 Task: Set up a 60-minute onboarding appointment for new customers.
Action: Mouse moved to (67, 114)
Screenshot: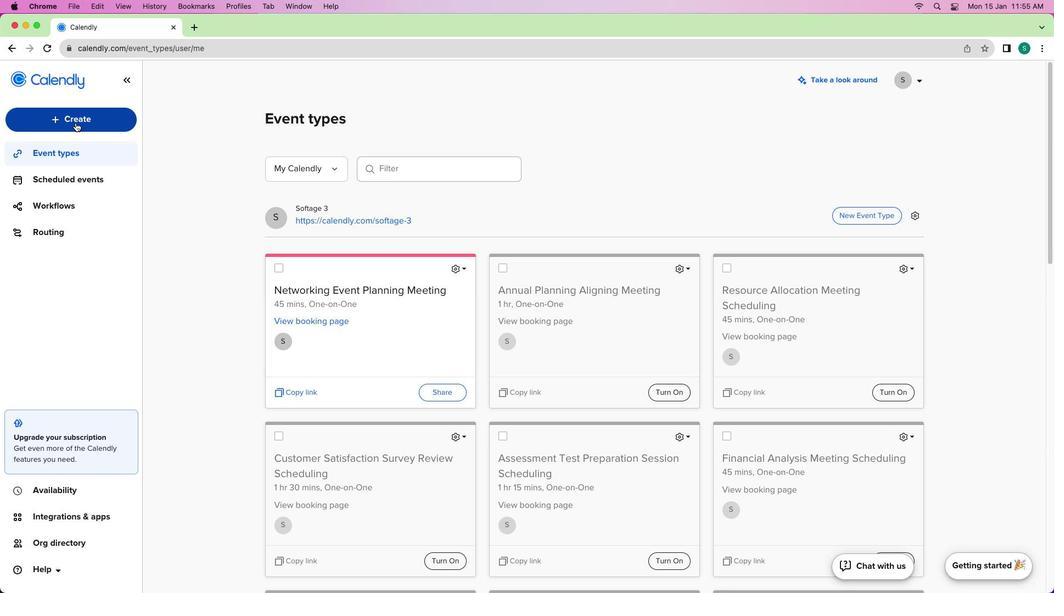 
Action: Mouse pressed left at (67, 114)
Screenshot: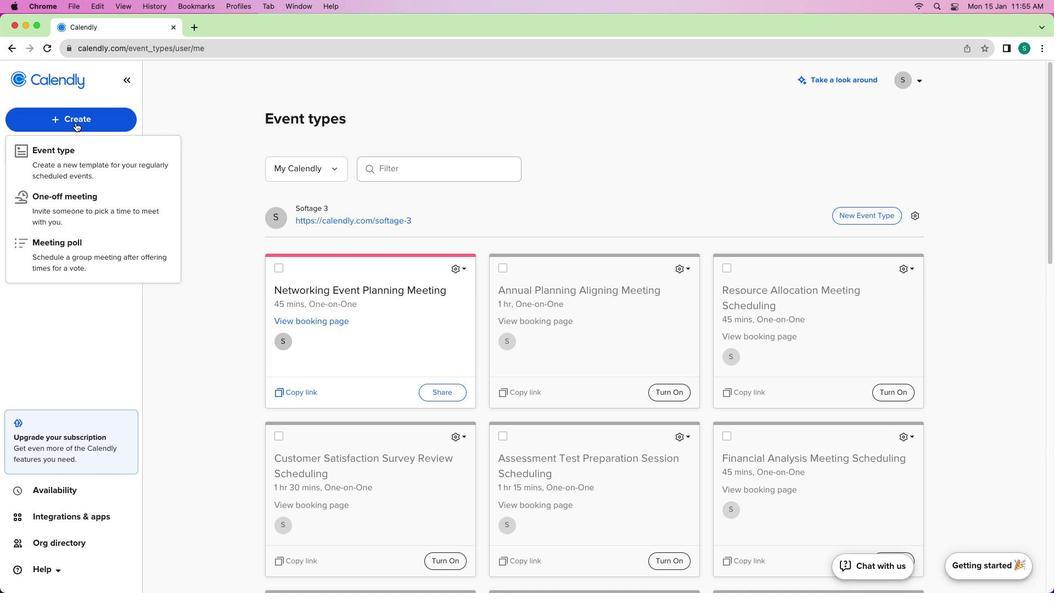 
Action: Mouse moved to (68, 161)
Screenshot: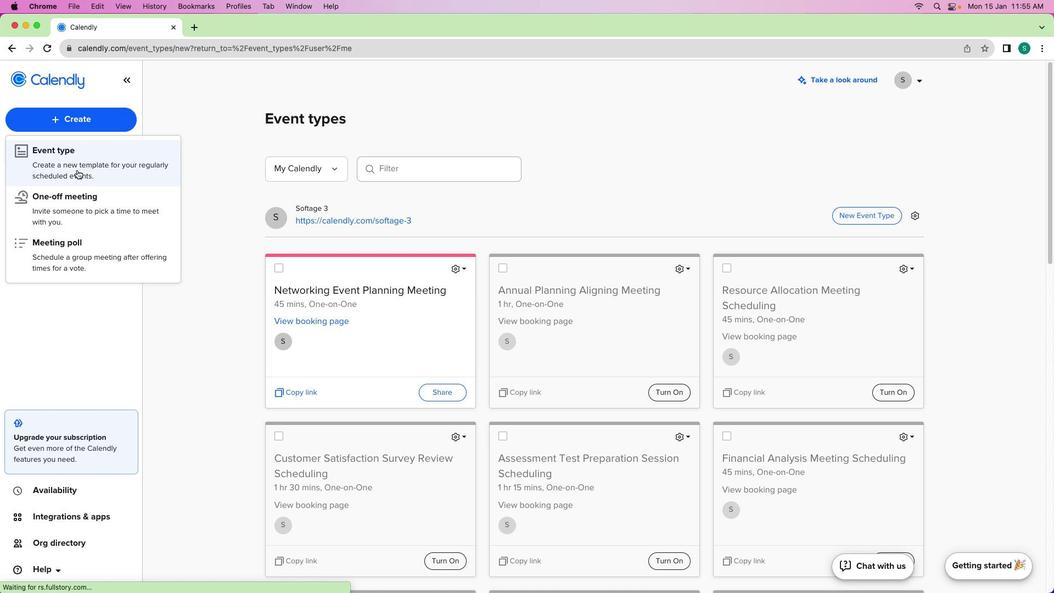 
Action: Mouse pressed left at (68, 161)
Screenshot: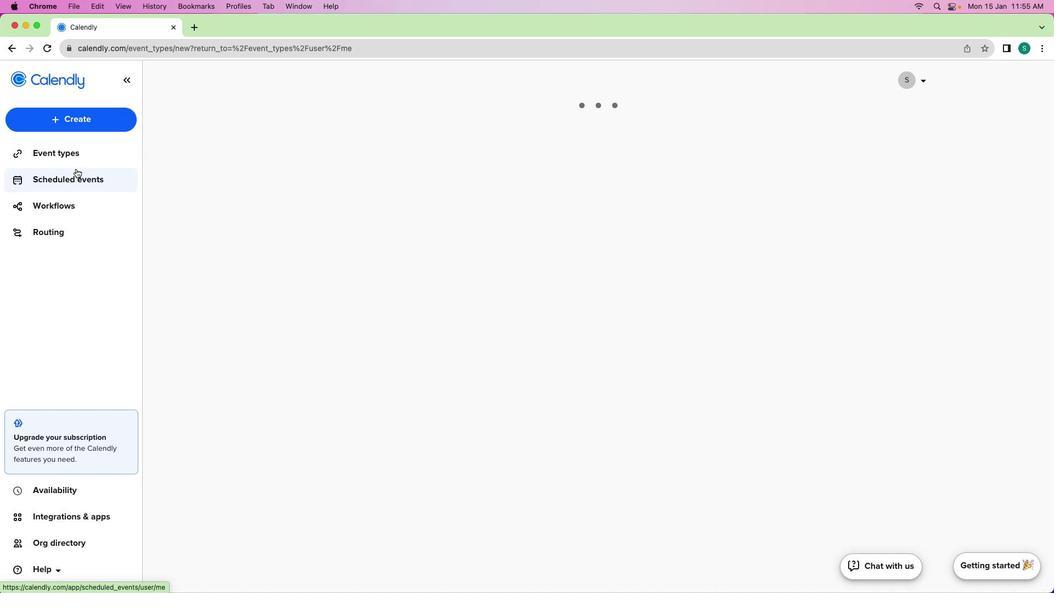 
Action: Mouse moved to (344, 188)
Screenshot: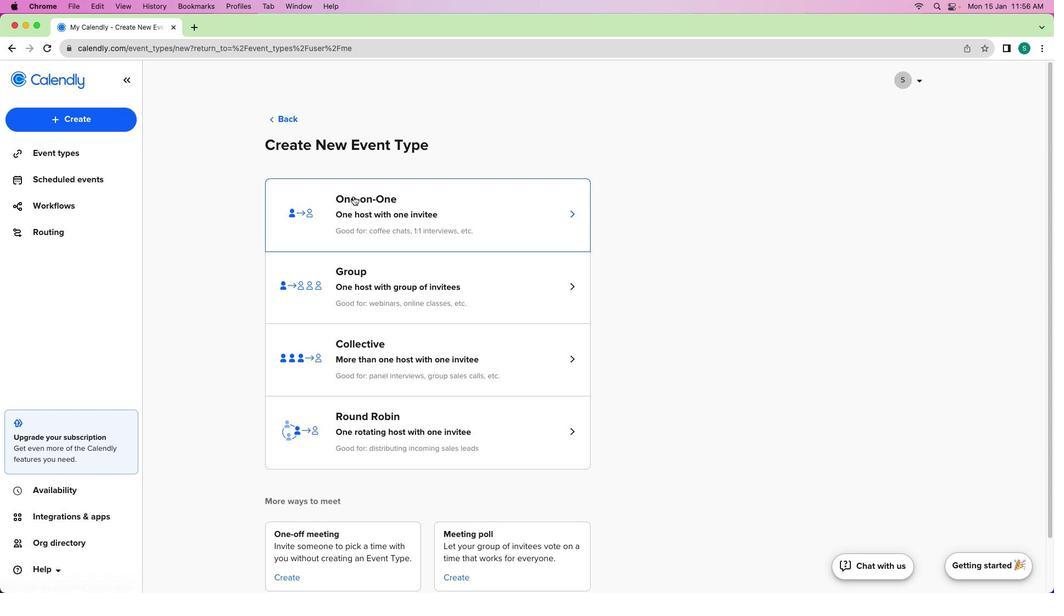 
Action: Mouse pressed left at (344, 188)
Screenshot: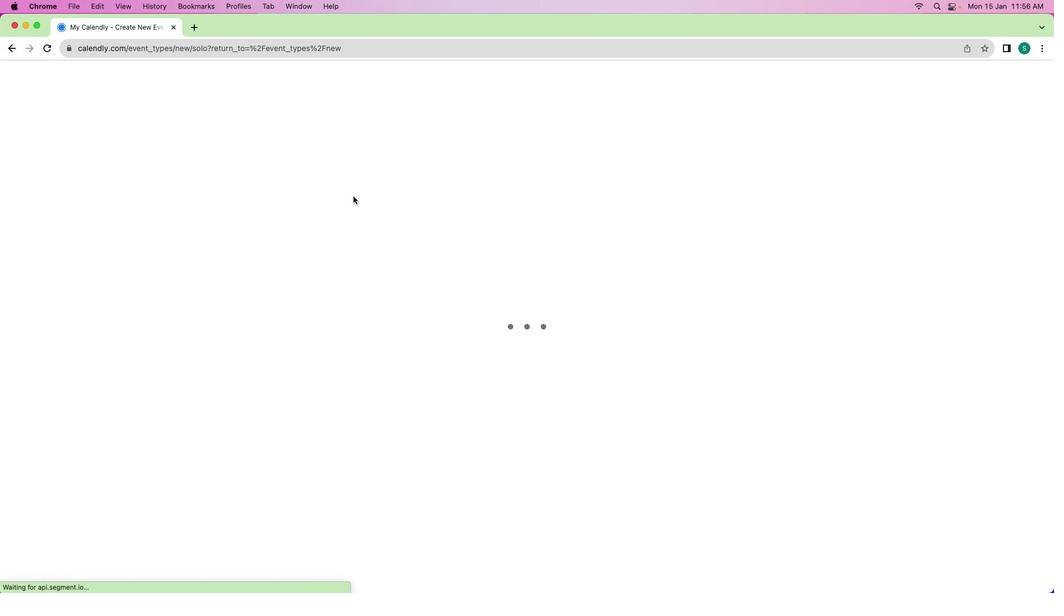 
Action: Mouse moved to (153, 153)
Screenshot: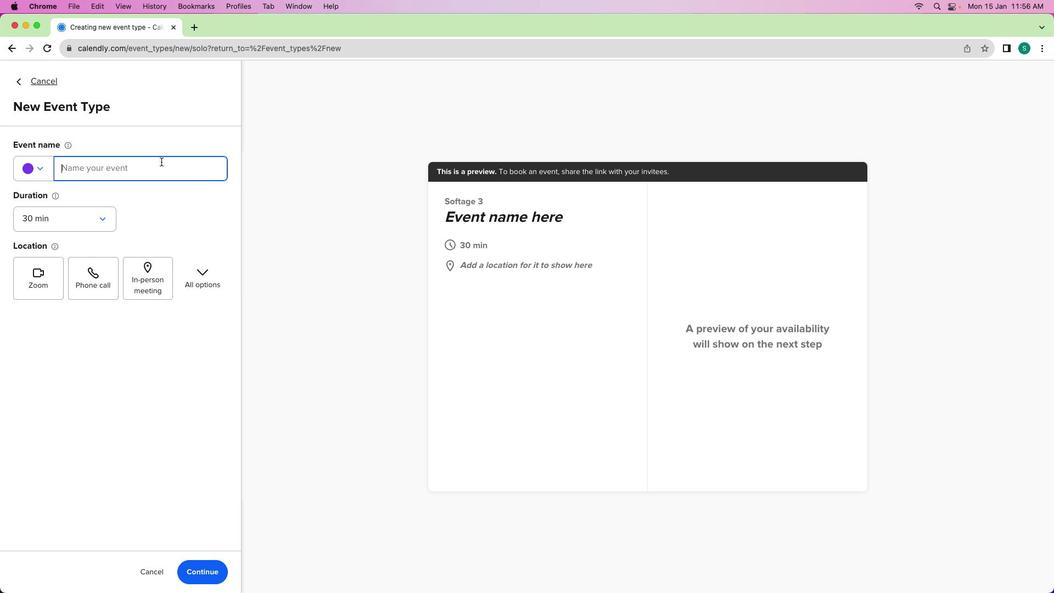 
Action: Mouse pressed left at (153, 153)
Screenshot: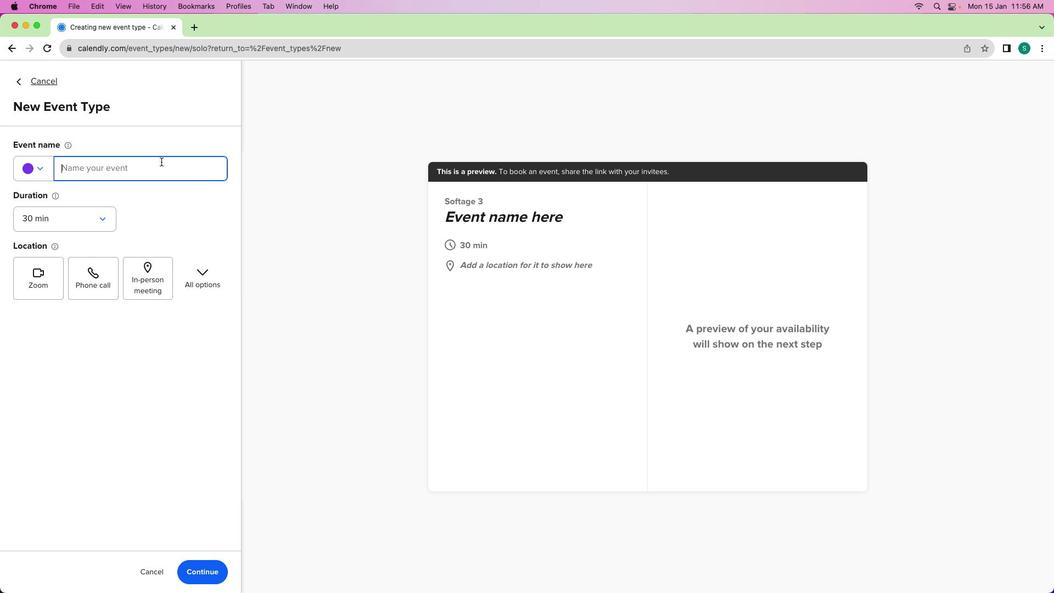 
Action: Key pressed Key.shift'N''e''w'Key.spaceKey.shift'C''u''s''t''o''m''e''r'Key.spaceKey.shift'O''n''b''o''a''r''d''i''n''g'Key.spaceKey.shift'A''p''p''o''i''n''t''m''e''n''t'Key.spaceKey.shift'S''h''e''c'Key.backspaceKey.backspaceKey.backspace'c''h''e''d''u''l''i''n''g'
Screenshot: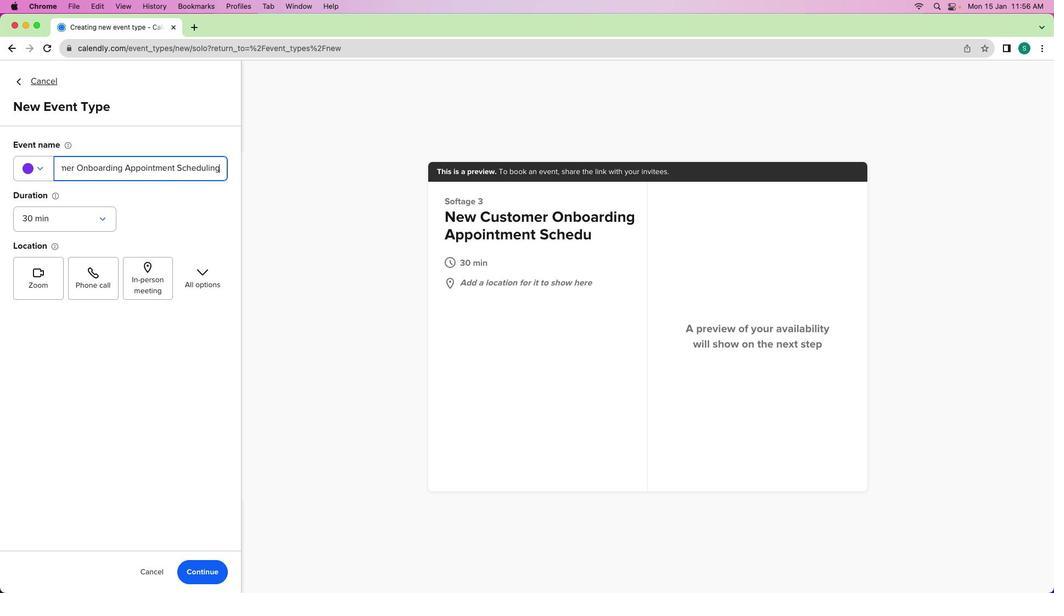 
Action: Mouse moved to (52, 203)
Screenshot: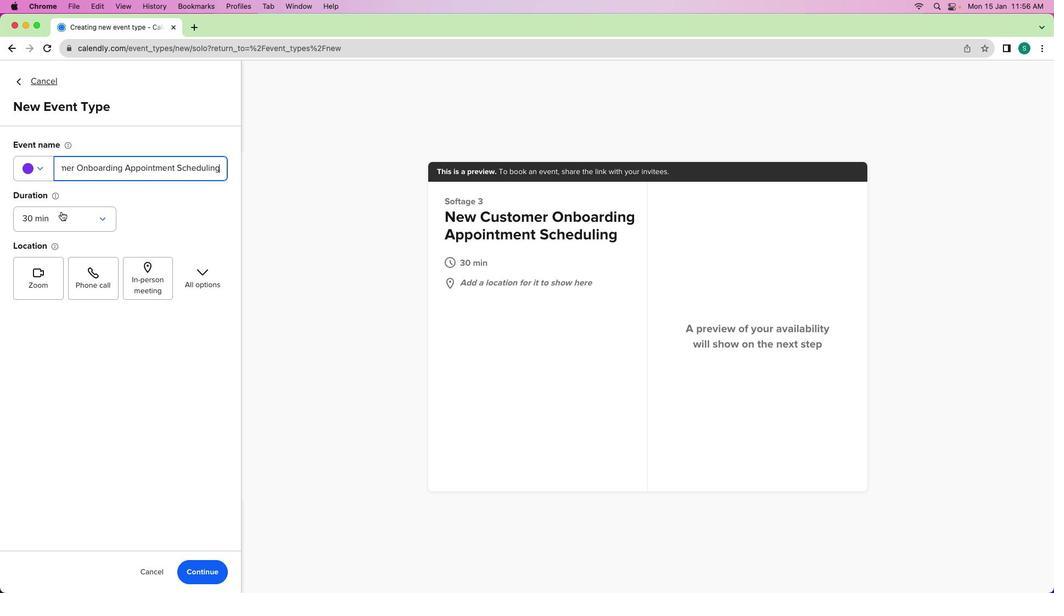 
Action: Mouse pressed left at (52, 203)
Screenshot: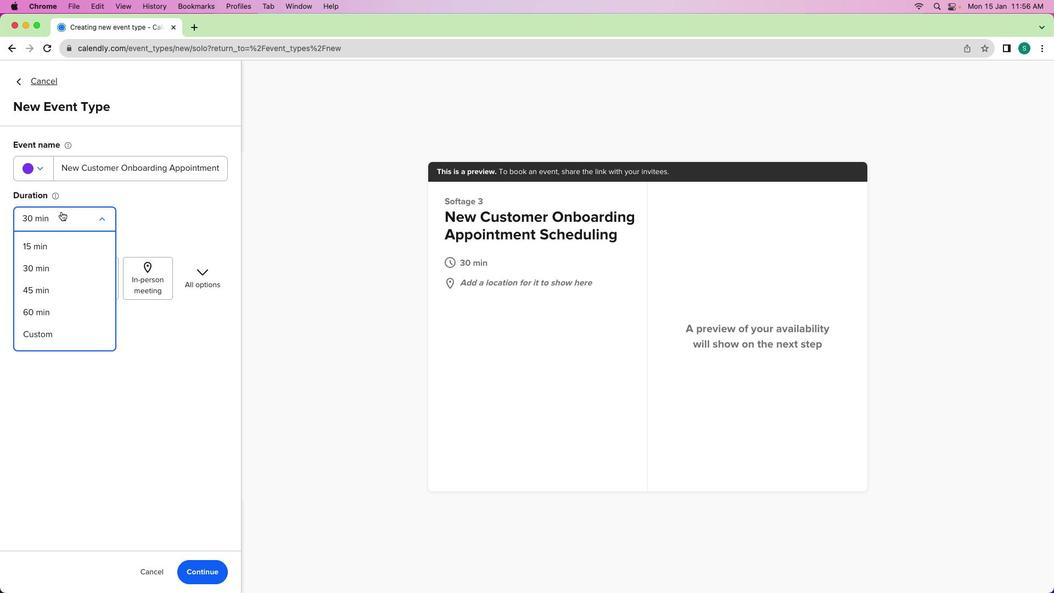 
Action: Mouse moved to (26, 308)
Screenshot: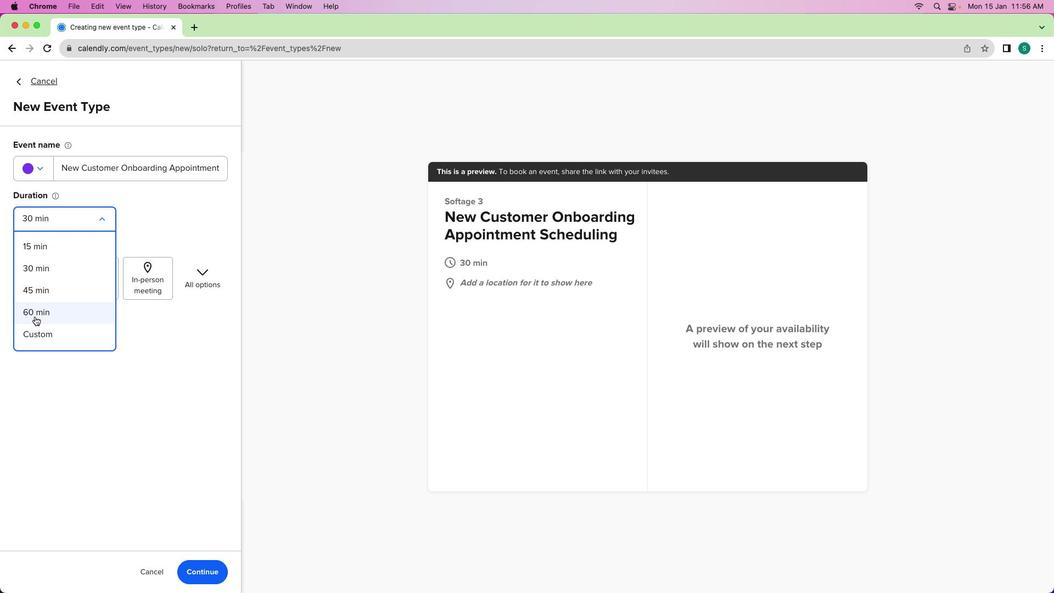 
Action: Mouse pressed left at (26, 308)
Screenshot: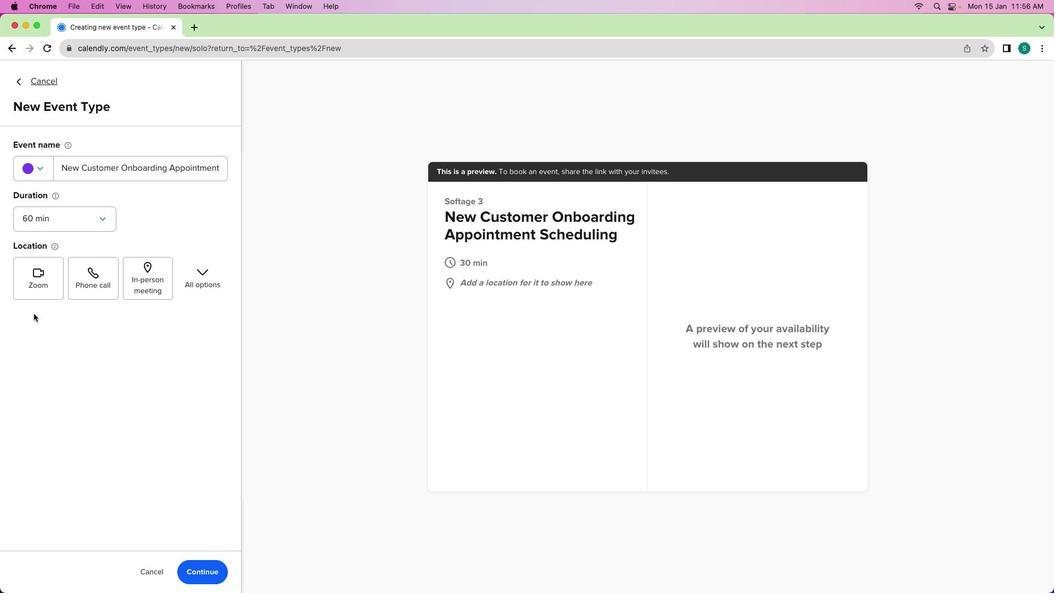 
Action: Mouse moved to (11, 161)
Screenshot: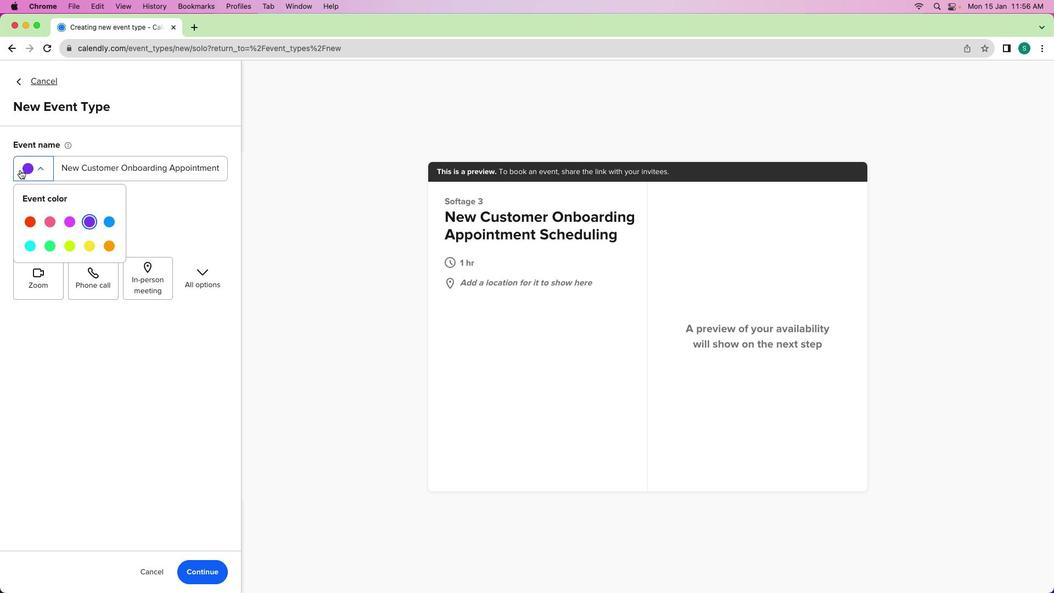 
Action: Mouse pressed left at (11, 161)
Screenshot: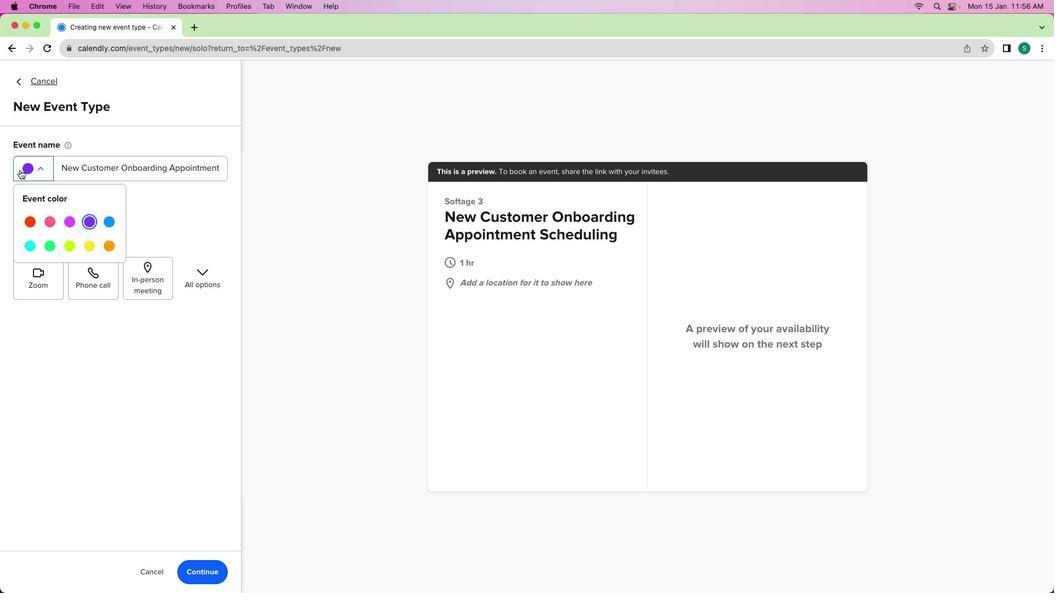 
Action: Mouse moved to (101, 237)
Screenshot: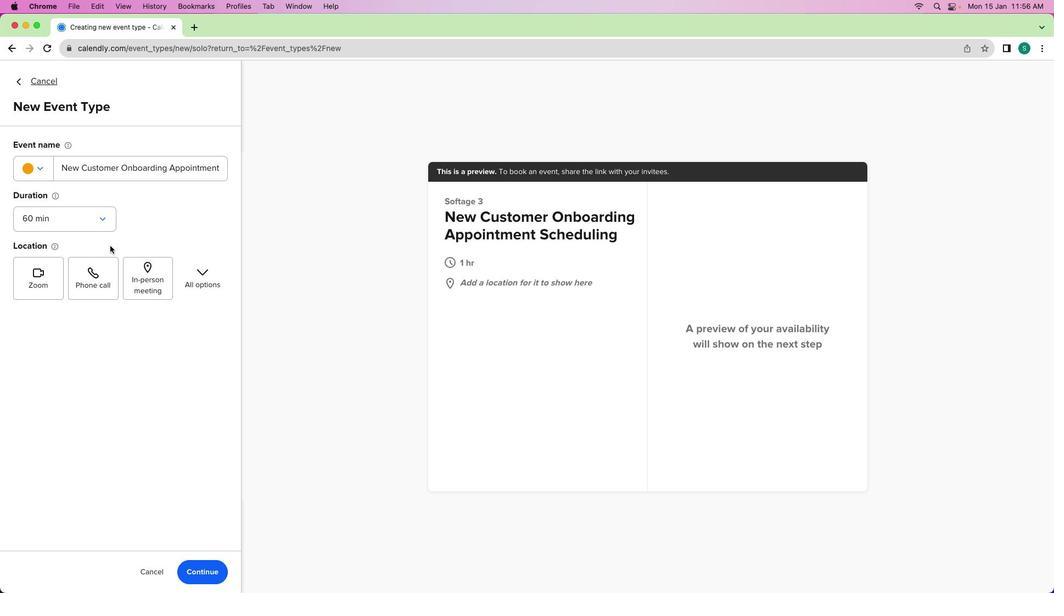 
Action: Mouse pressed left at (101, 237)
Screenshot: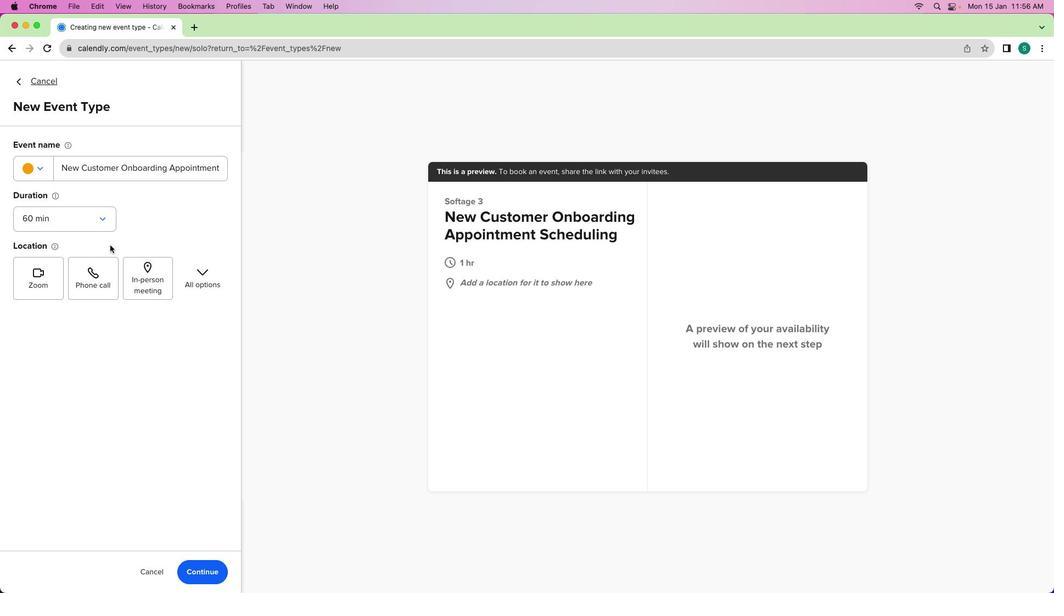 
Action: Mouse moved to (38, 279)
Screenshot: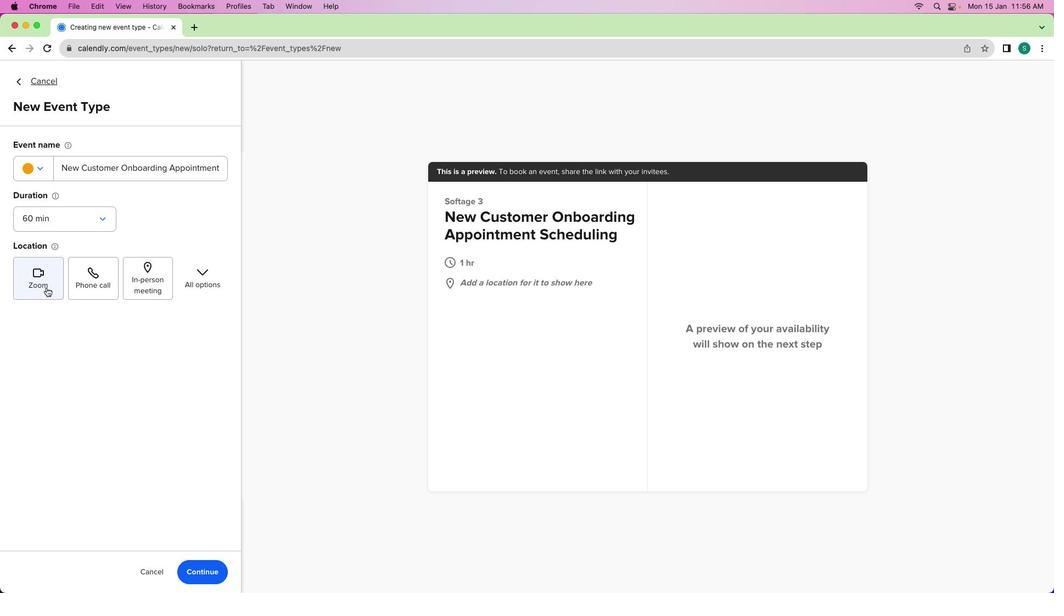 
Action: Mouse pressed left at (38, 279)
Screenshot: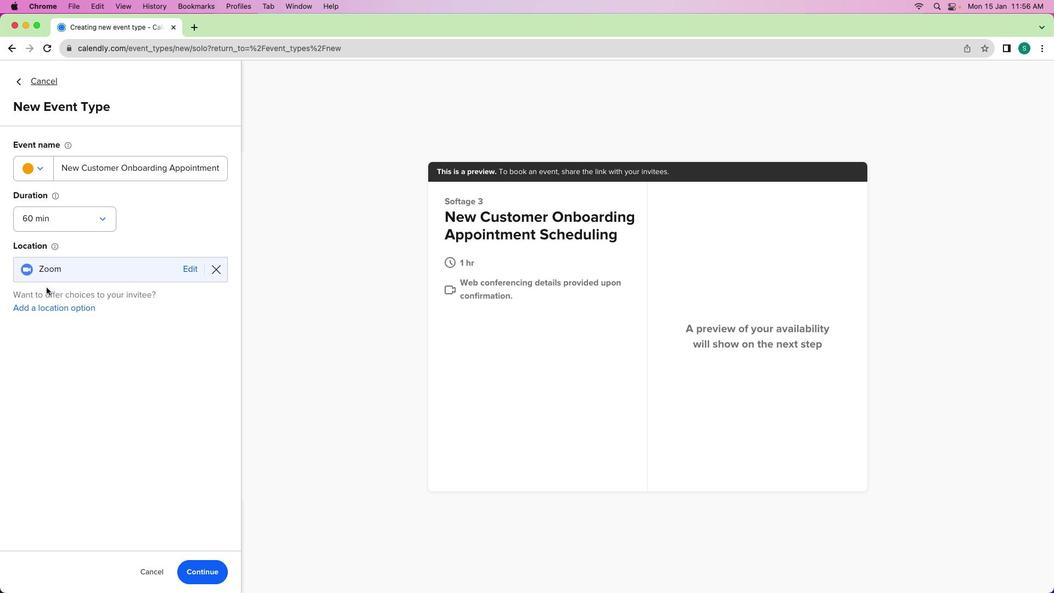 
Action: Mouse moved to (187, 568)
Screenshot: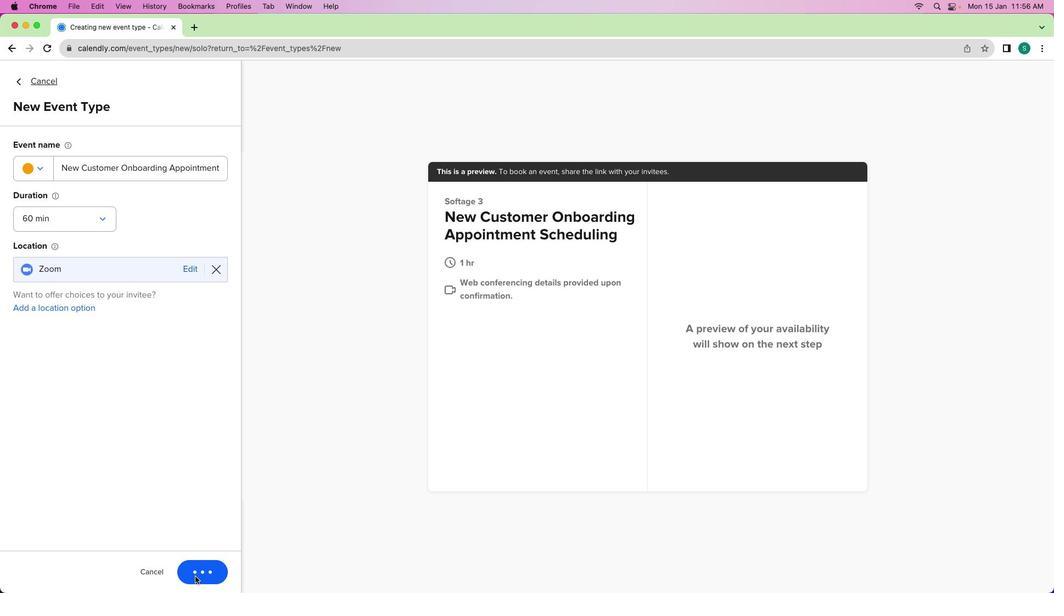 
Action: Mouse pressed left at (187, 568)
Screenshot: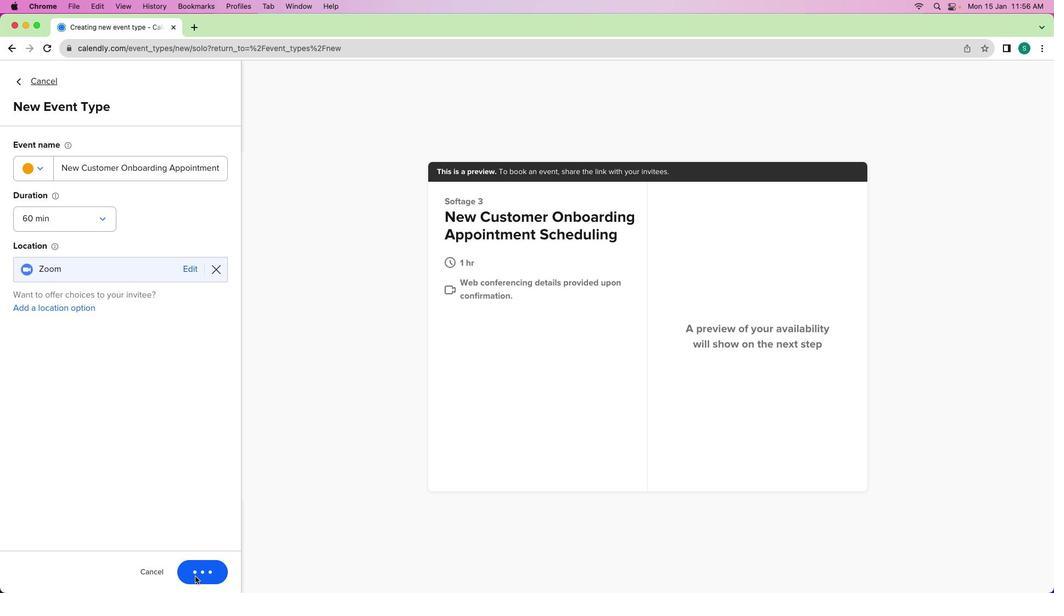
Action: Mouse moved to (173, 207)
Screenshot: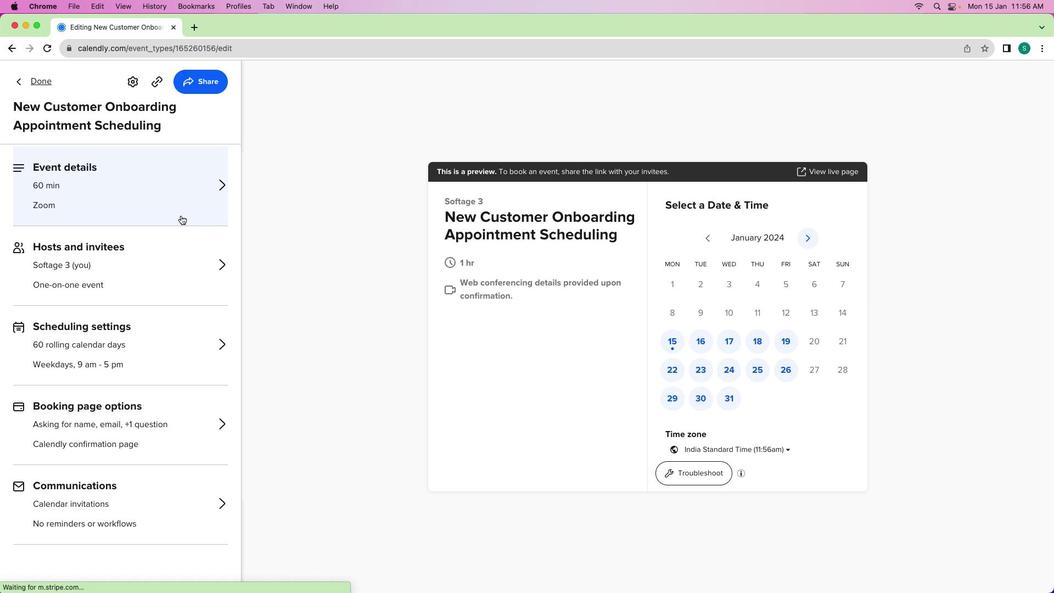 
Action: Mouse pressed left at (173, 207)
Screenshot: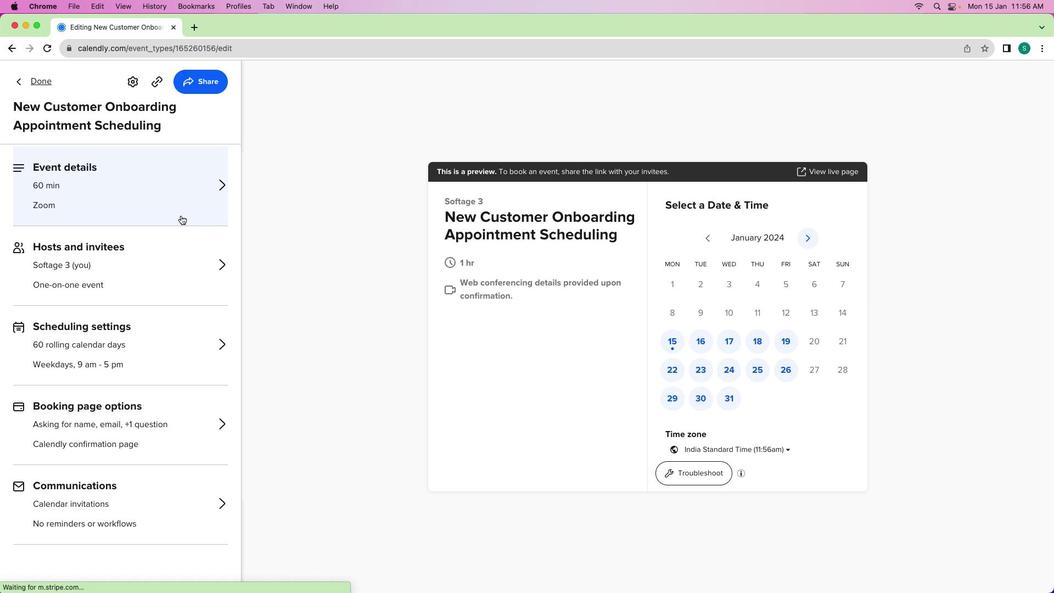 
Action: Mouse moved to (104, 403)
Screenshot: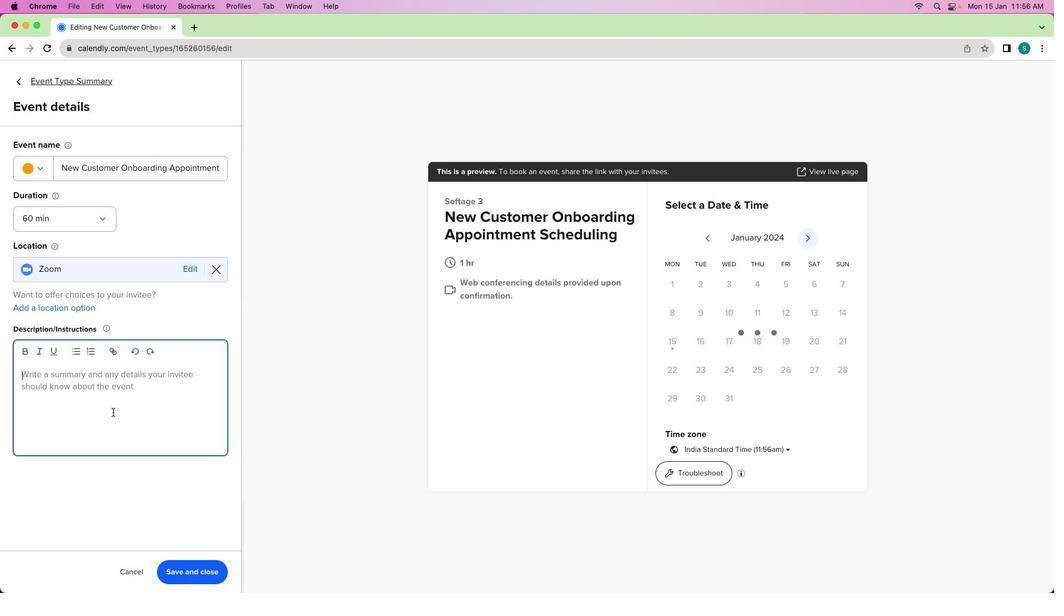 
Action: Mouse pressed left at (104, 403)
Screenshot: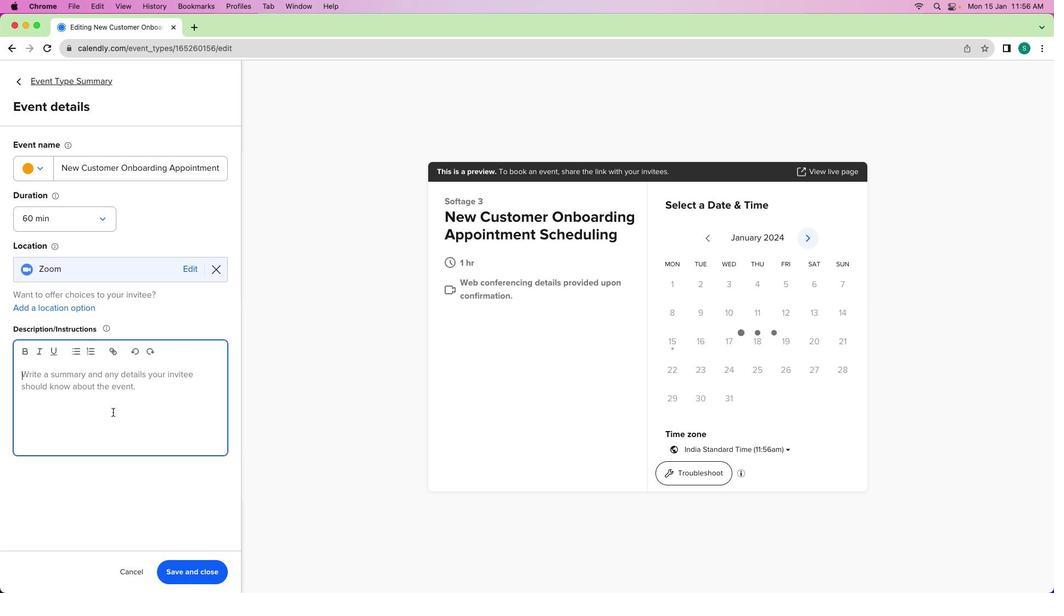 
Action: Mouse moved to (104, 403)
Screenshot: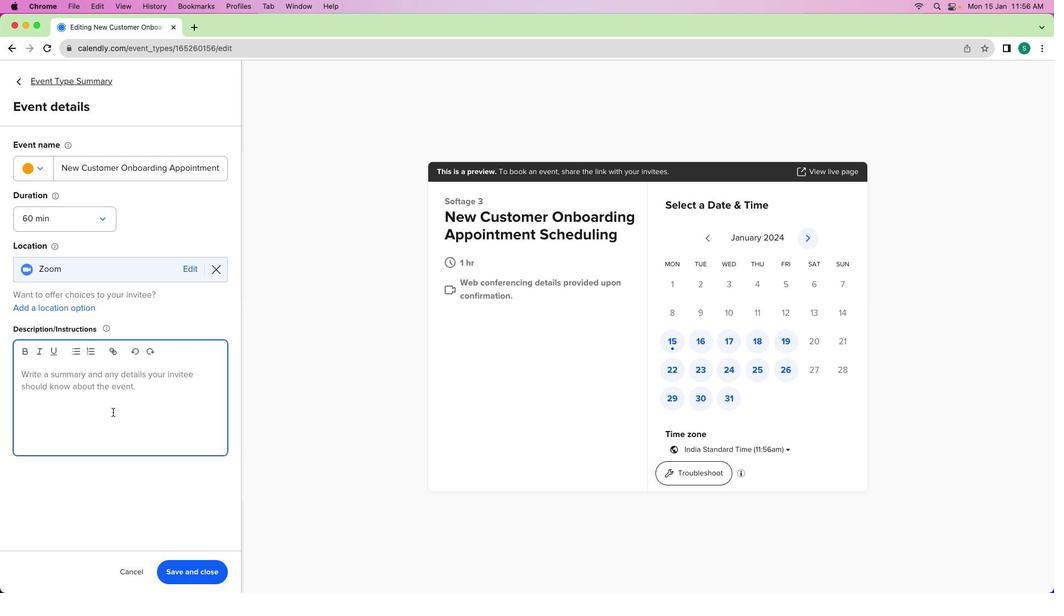 
Action: Key pressed Key.shift'H''e''l''l''o'Key.spaceKey.shift'A''n''g''e''l''l''s'Key.backspace'a'','Key.enterKey.shift'W''e''l''c''o''m''r'Key.backspace'e'Key.space'a''b''r''o''a''d'Key.shift_r'!'Key.spaceKey.shift'I'"'"'v''e'Key.space's''c''h''e''d''u''l''e''d'Key.space'a'Key.space'6''0''-''m''i''n''u''t''e'Key.space'o''n''b''o''a''r''d''i''n''g'Key.space'a''p''p''o''i''n''t''m''e''n''t'Key.space't''o'Key.space'g''u''i''d''e'Key.space'y''o''u'Key.space't''h''r''o''u''g''h'Key.space'p''u''r'Key.space's''e''r''i''e''s'Key.backspaceKey.backspaceKey.backspace'v''i''c''e''s'','Key.space'a''n''s''w''e''r'Key.space'a''n''y'Key.space'q''u''e''s''t''i''o''n''s'','Key.space'a''n''d'Key.space'e''n''s''u''r''e'Key.space'a'Key.space's''m''o''o''t''h'Key.space's''t''a''r''t''.'Key.enterKey.shift'L''o''o''k''i''n''g'Key.space'f''o''r''w''a''r''d'Key.upKey.upKey.upKey.upKey.upKey.leftKey.leftKey.backspaceKey.downKey.downKey.downKey.downKey.downKey.rightKey.downKey.space't''o'Key.space'a''s''s''i''s''t''i''n''g'Key.space'y''o''u'Key.space'i''n'Key.space'a'Key.spaceKey.backspaceKey.backspace'g''e''t''t''i''n''g'Key.space'w''i''t''h'Key.spaceKey.shift'S''o''f''t'Key.shift'A''g''e'Key.shift_r'!'Key.enterKey.shift'B''e''s''t'Key.space'r''e''g''a''r''d''s''m'Key.backspace','Key.enterKey.shift'S''o''f''t'Key.shift'A''G''e'Key.backspaceKey.backspace'g''e'
Screenshot: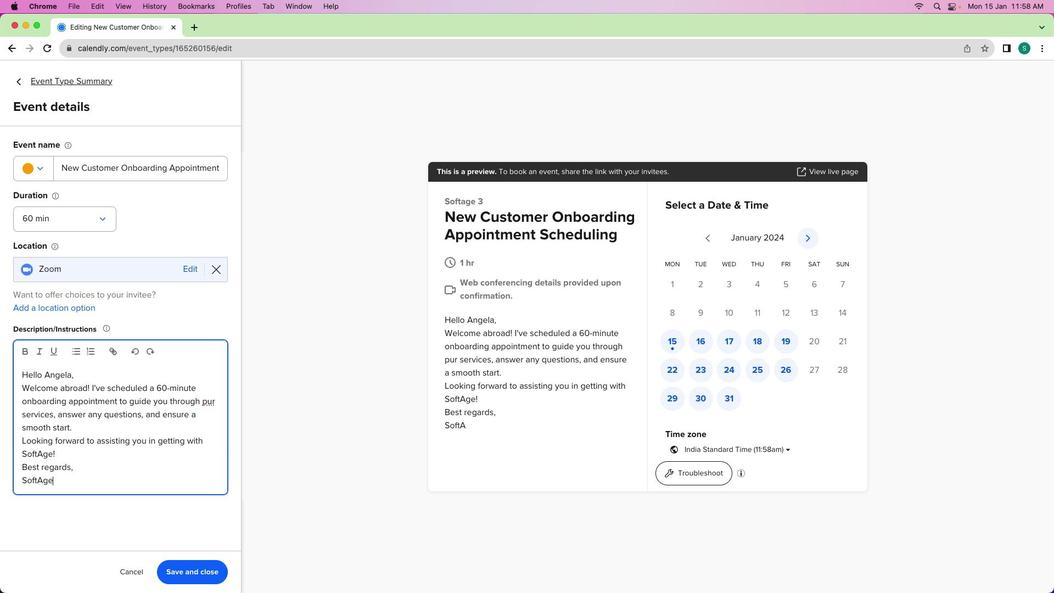 
Action: Mouse moved to (190, 558)
Screenshot: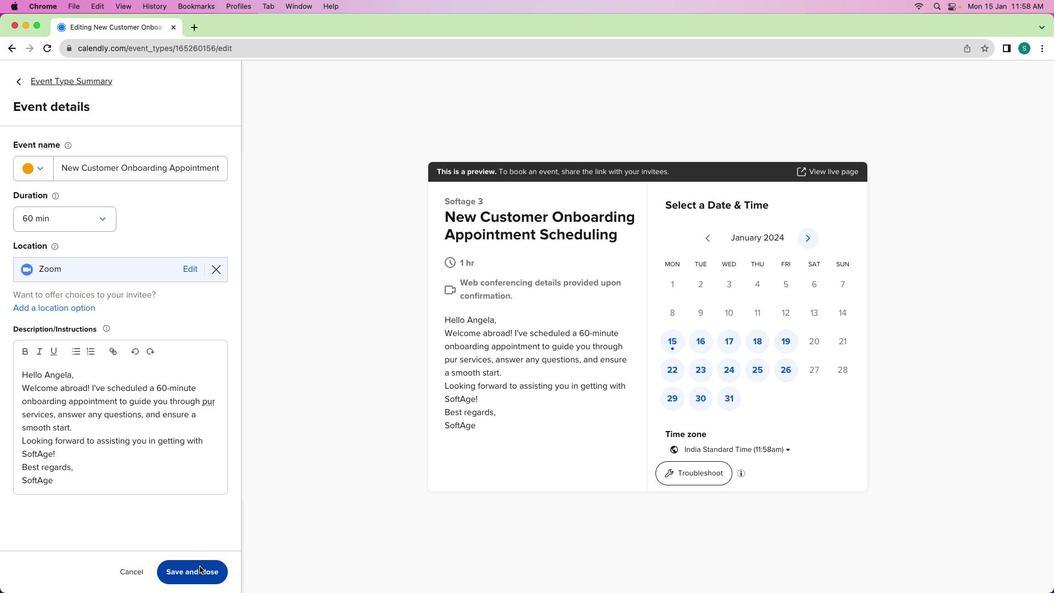 
Action: Mouse pressed left at (190, 558)
Screenshot: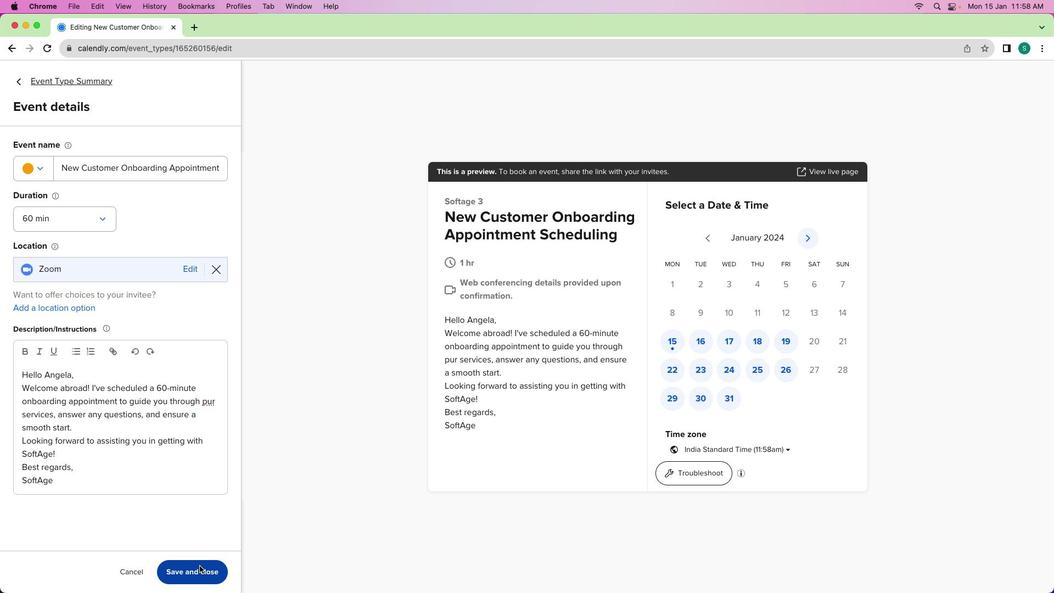 
Action: Mouse moved to (138, 213)
Screenshot: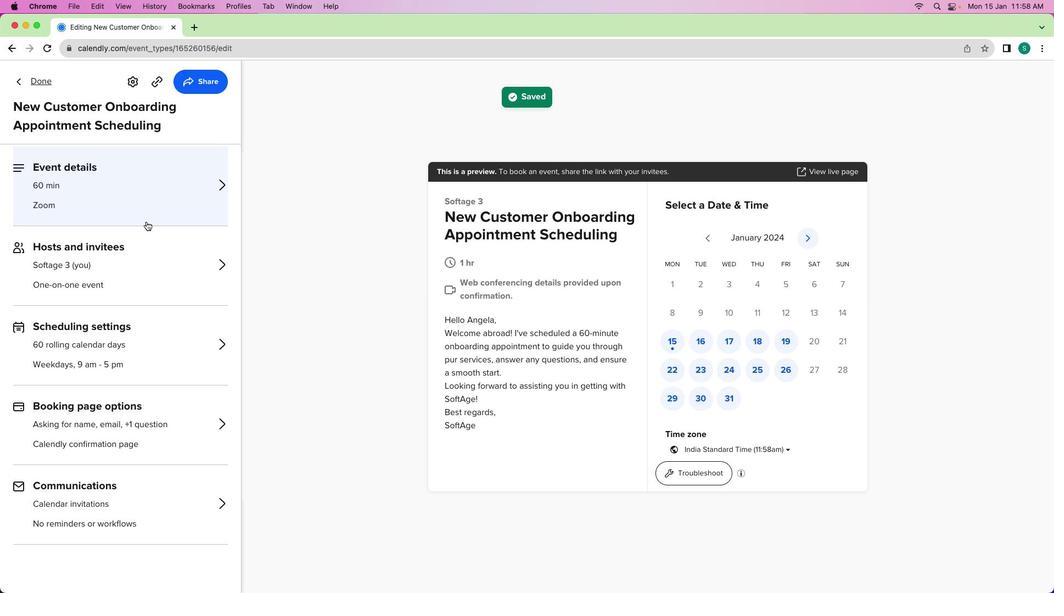 
Action: Mouse pressed left at (138, 213)
Screenshot: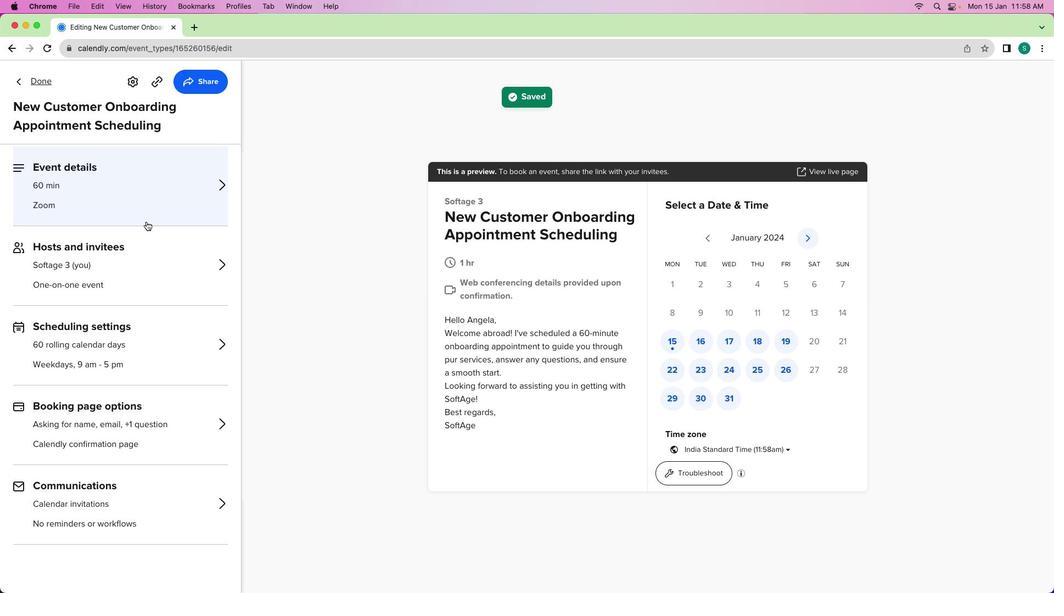 
Action: Mouse moved to (203, 396)
Screenshot: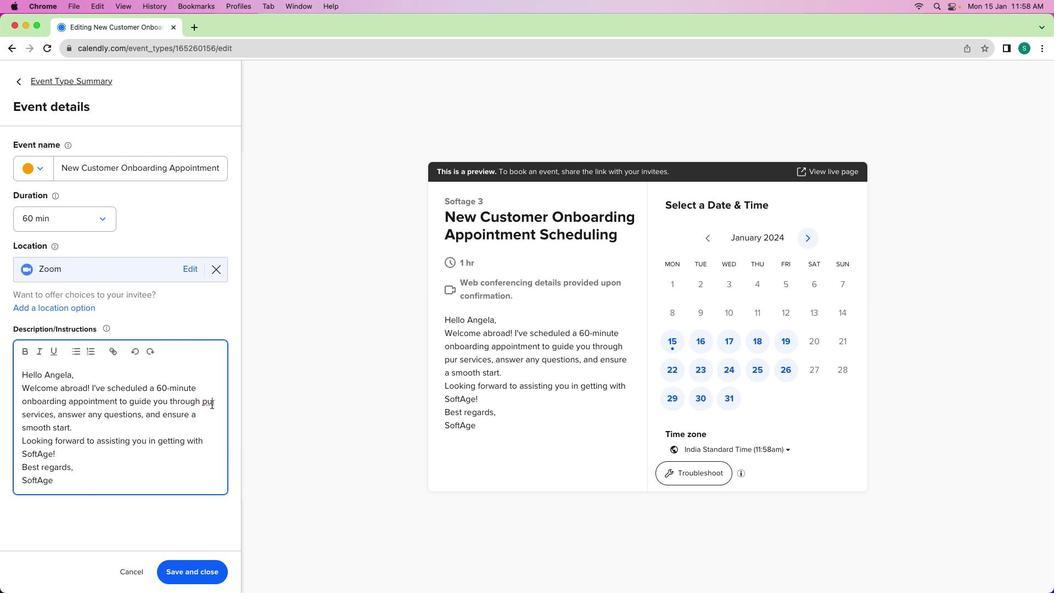 
Action: Mouse pressed left at (203, 396)
Screenshot: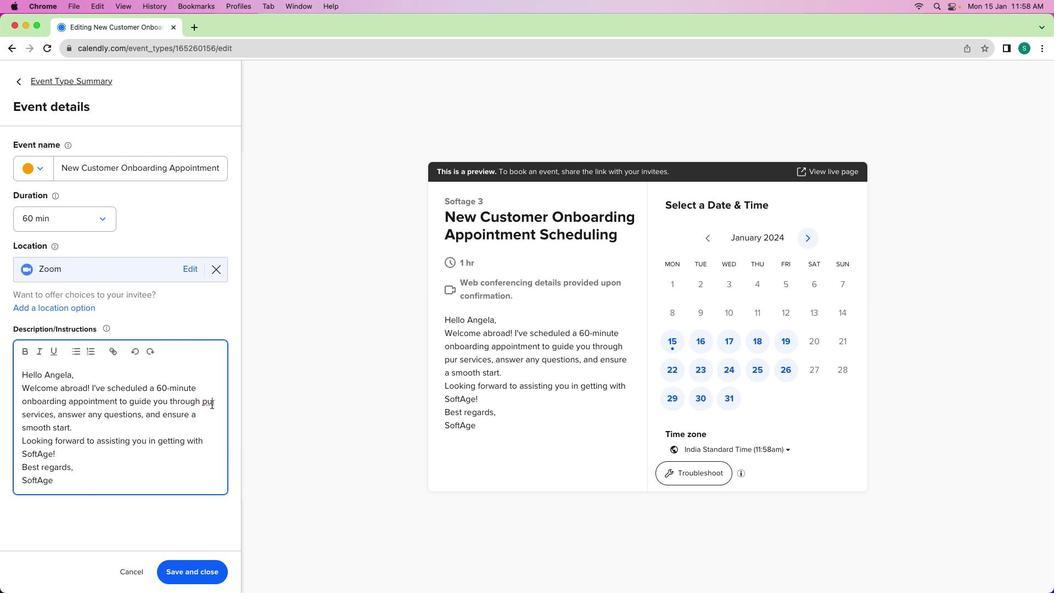 
Action: Key pressed Key.leftKey.leftKey.rightKey.backspace'o'
Screenshot: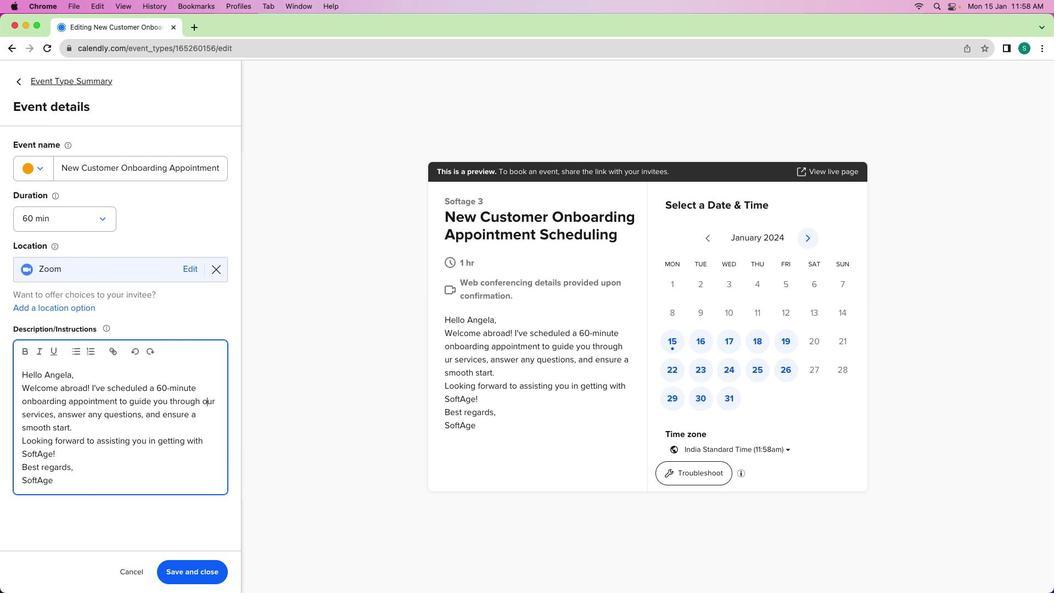 
Action: Mouse moved to (200, 558)
Screenshot: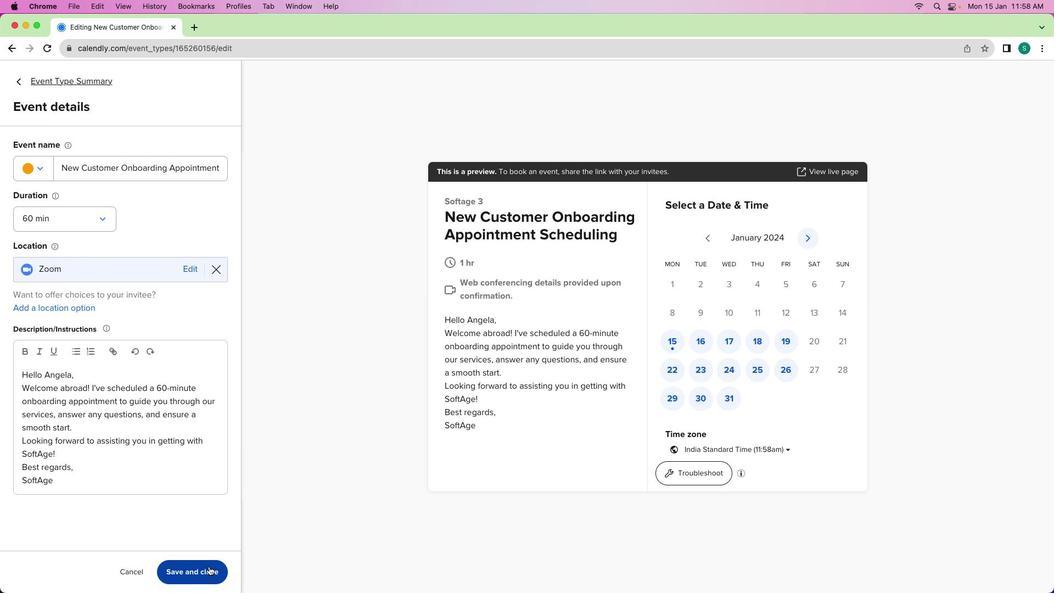
Action: Mouse pressed left at (200, 558)
Screenshot: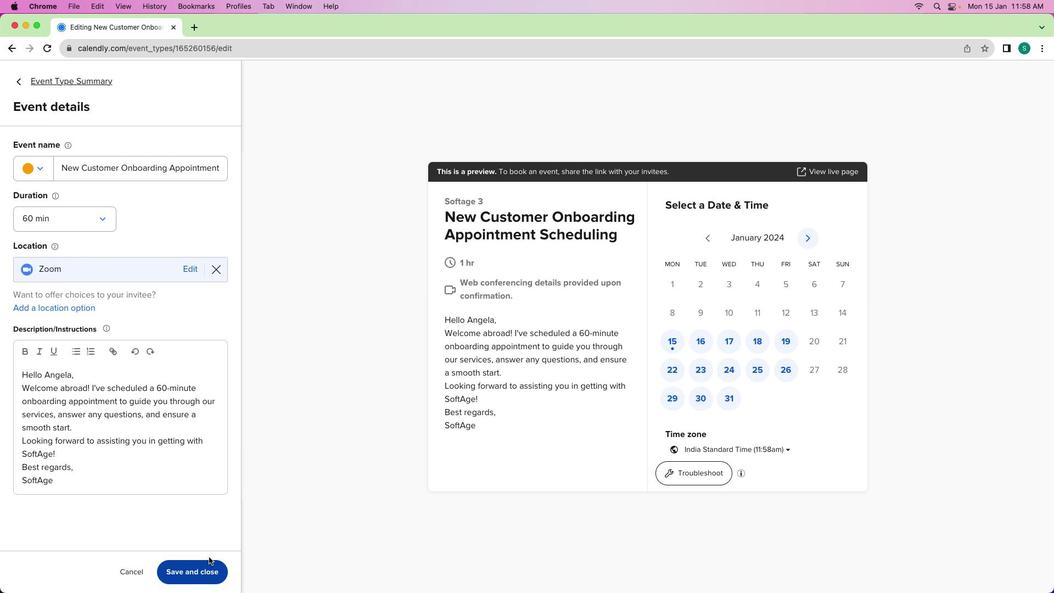 
Action: Mouse moved to (34, 74)
Screenshot: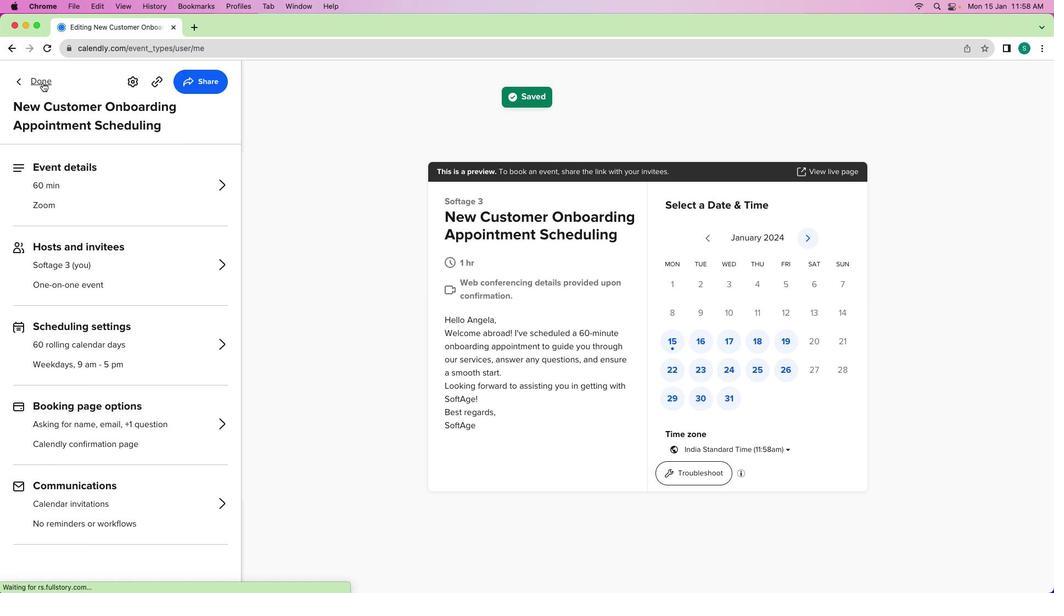 
Action: Mouse pressed left at (34, 74)
Screenshot: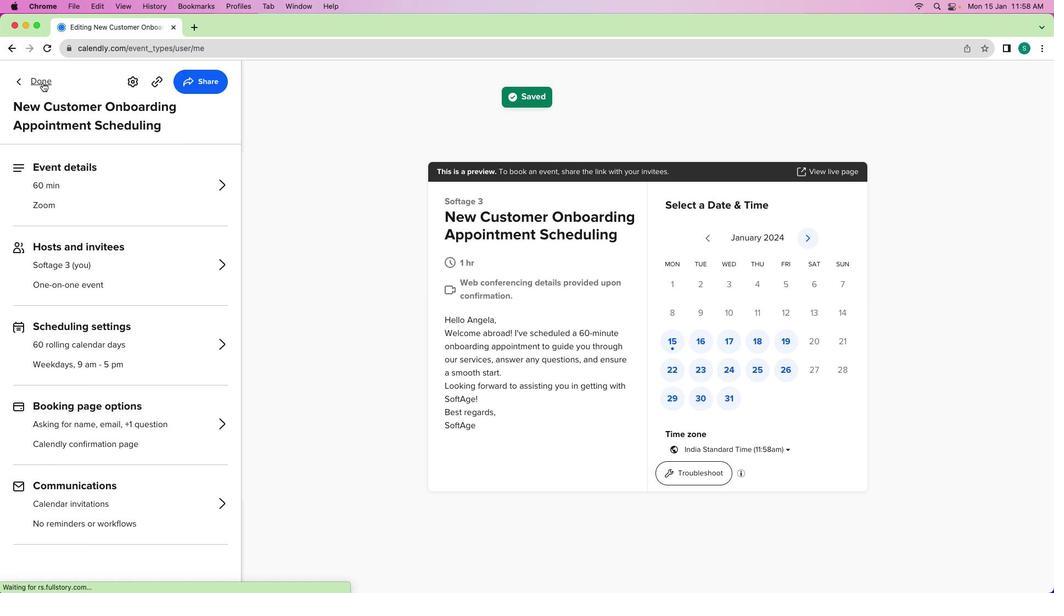 
Action: Mouse moved to (396, 313)
Screenshot: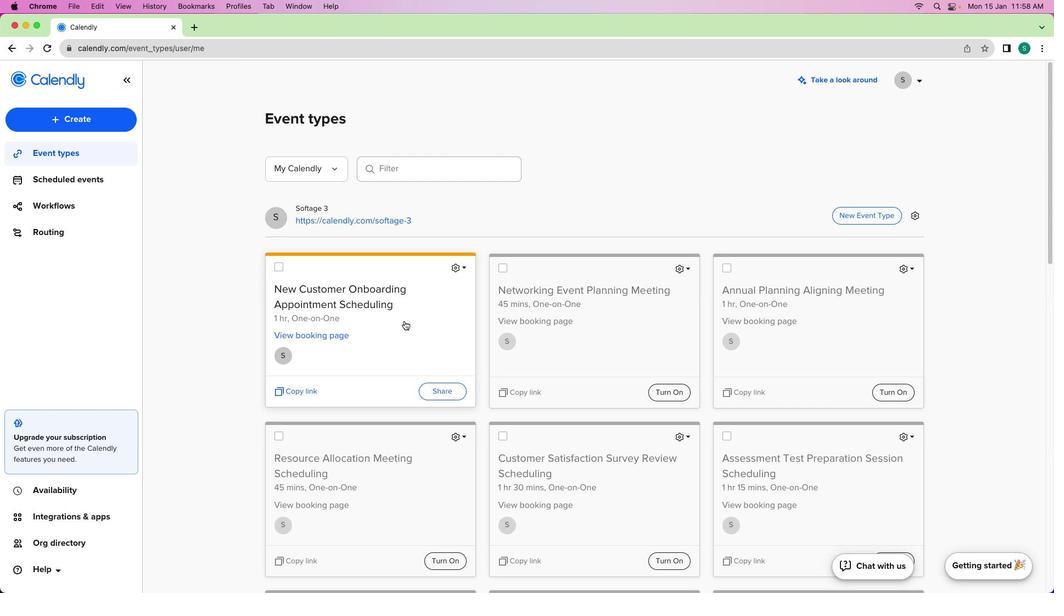 
